 Task: Write a function that takes a file path as a parameter and checks if the file exists.
Action: Mouse moved to (817, 323)
Screenshot: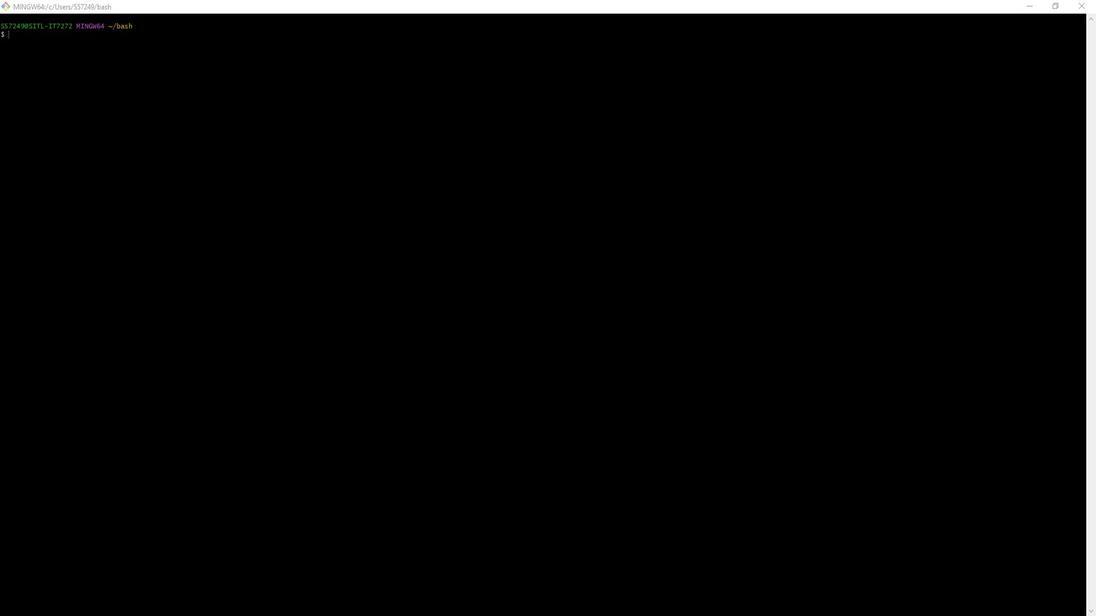 
Action: Mouse pressed left at (817, 323)
Screenshot: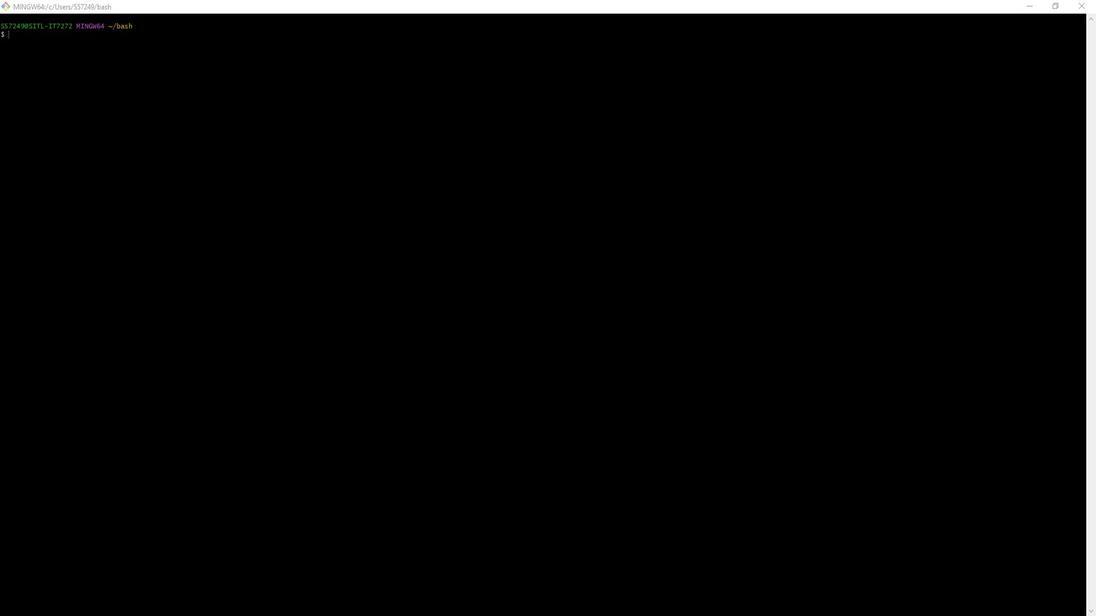 
Action: Mouse moved to (953, 54)
Screenshot: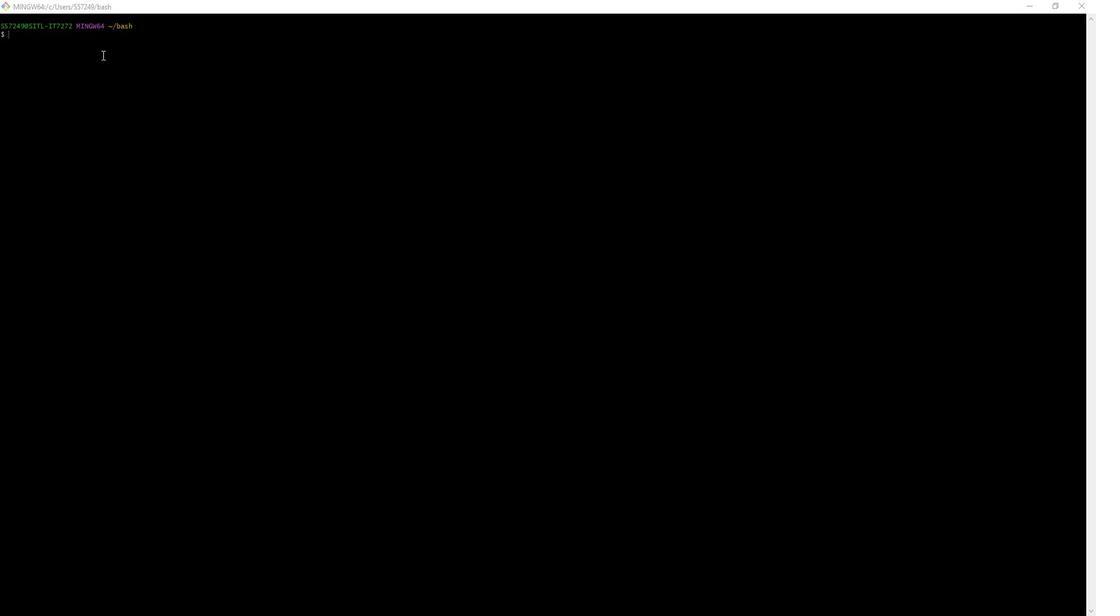 
Action: Mouse pressed left at (953, 54)
Screenshot: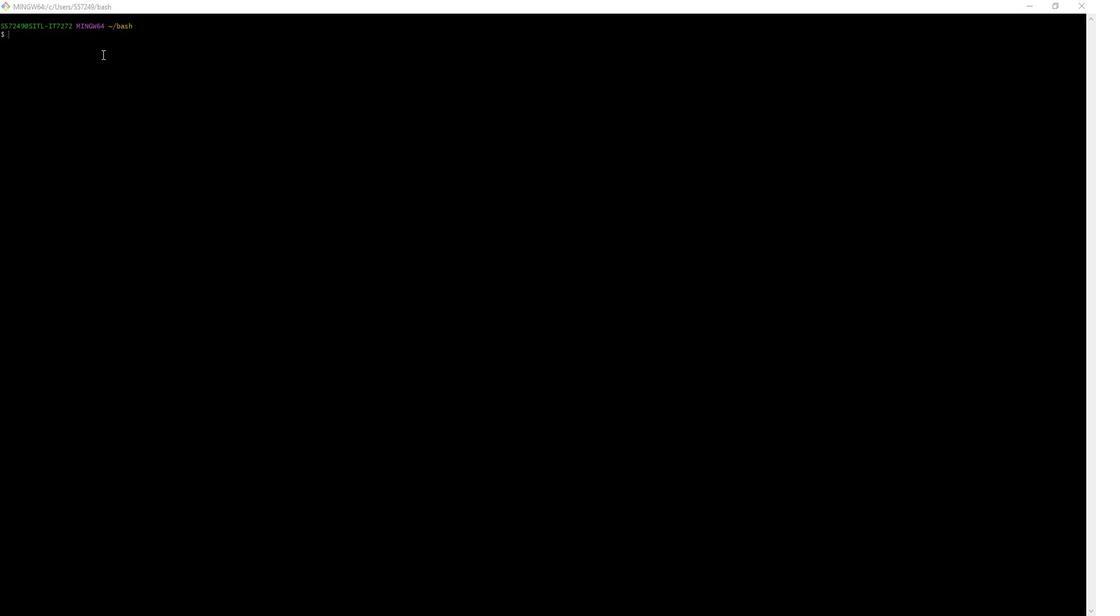 
Action: Mouse moved to (498, 503)
Screenshot: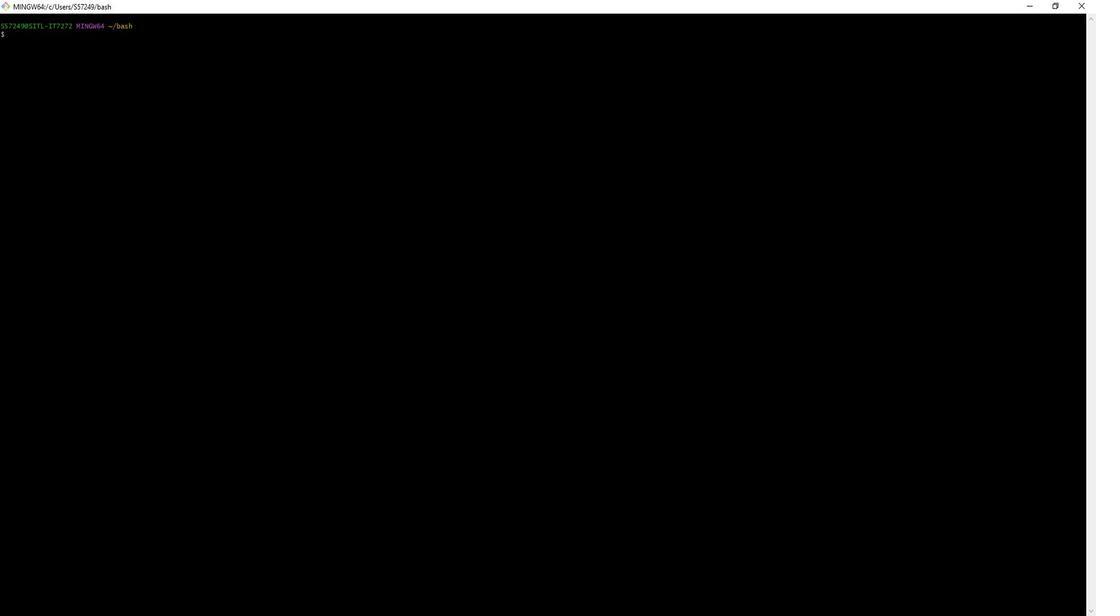 
Action: Mouse pressed left at (498, 503)
Screenshot: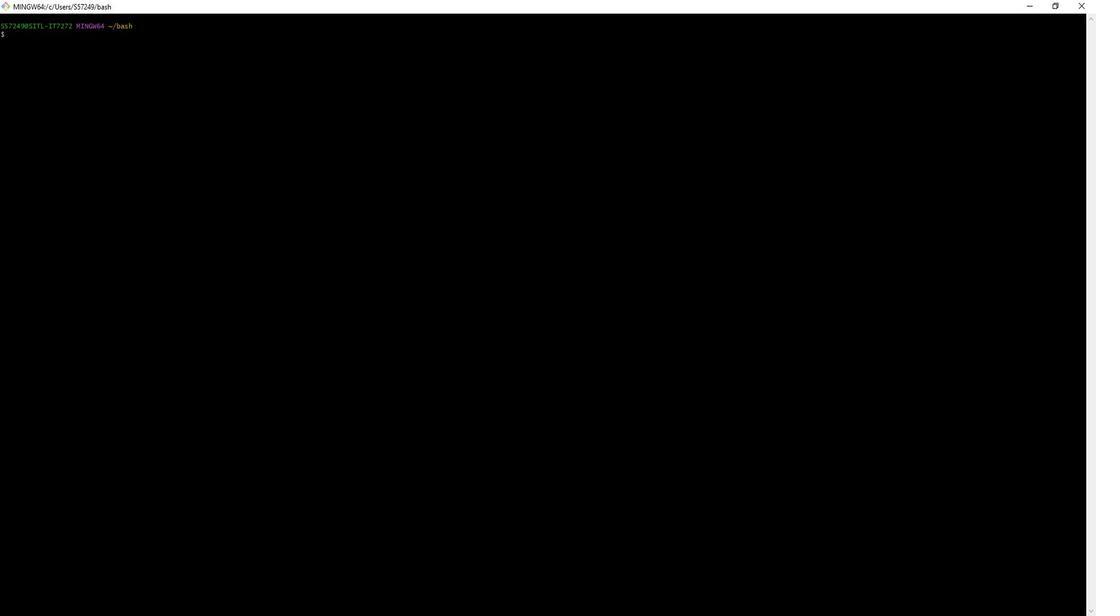 
Action: Mouse moved to (930, 58)
Screenshot: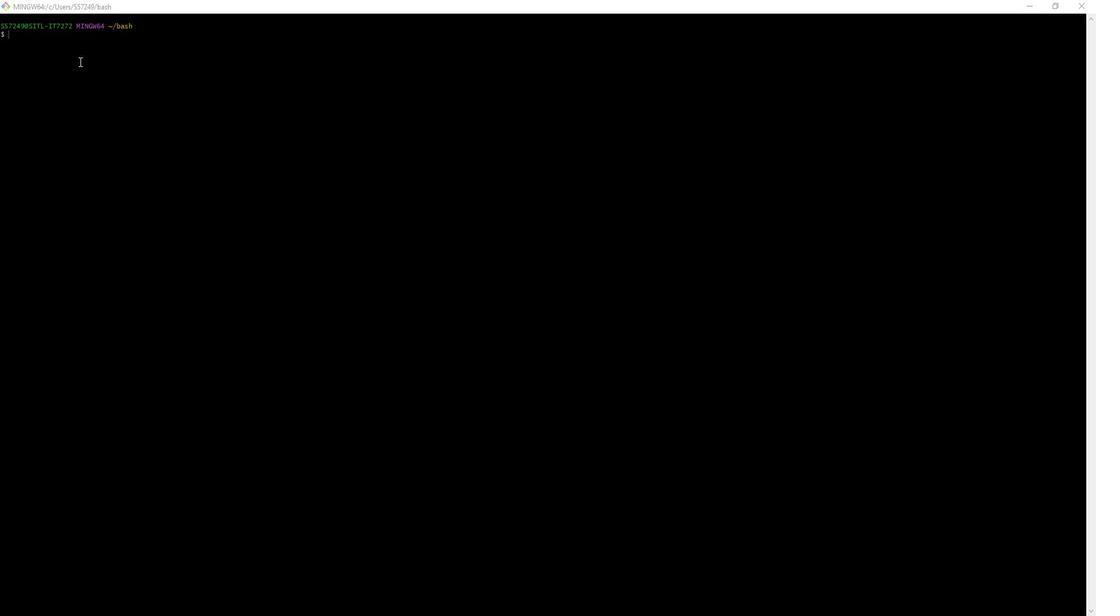 
Action: Mouse pressed left at (930, 58)
Screenshot: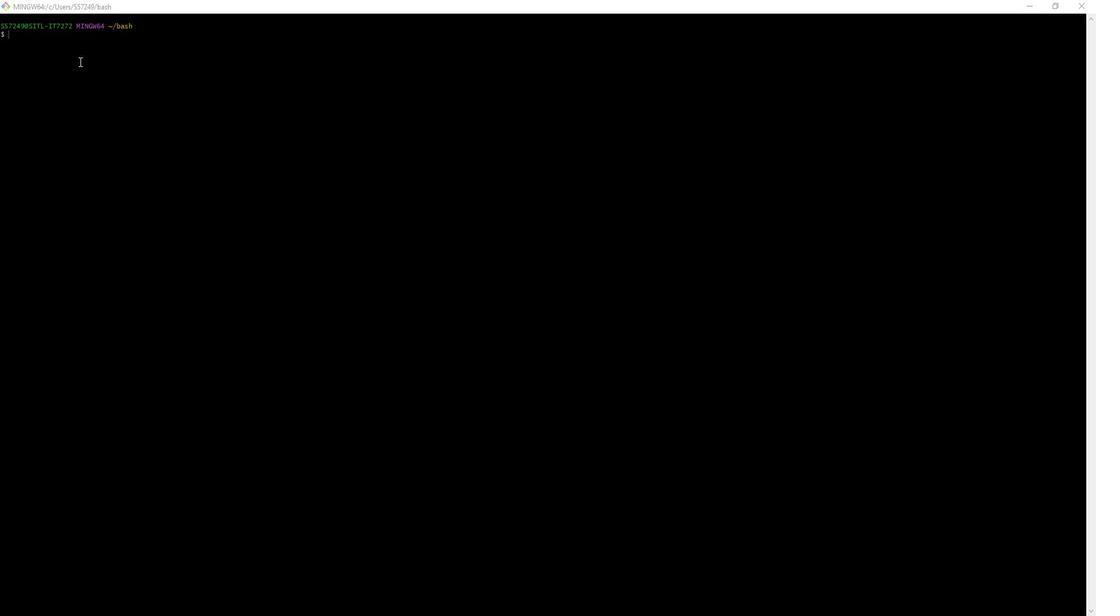 
Action: Mouse moved to (1001, 90)
Screenshot: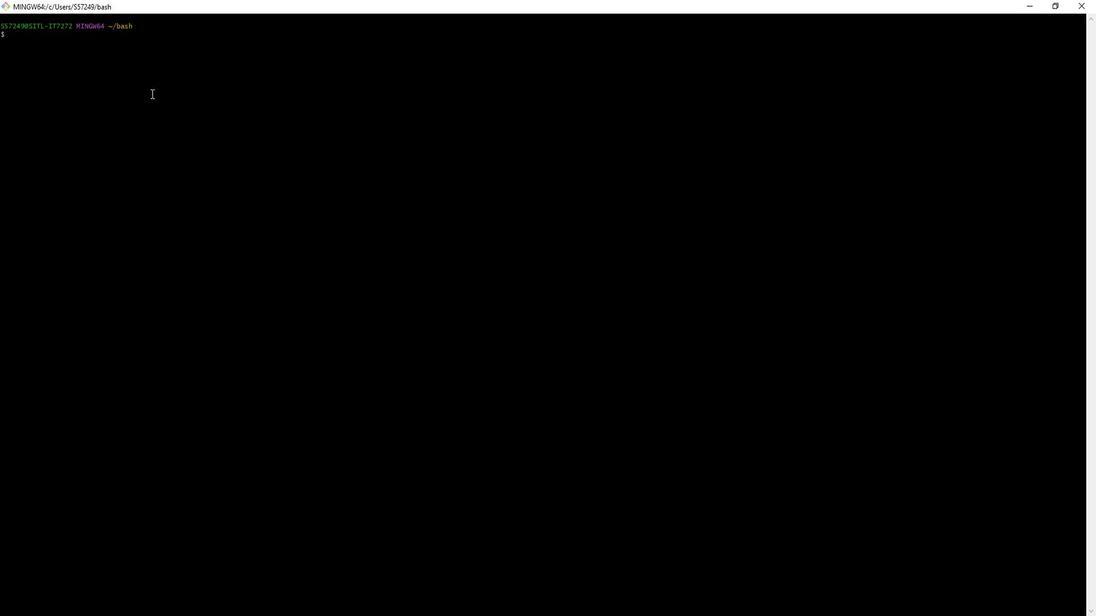 
Action: Mouse pressed left at (1001, 90)
Screenshot: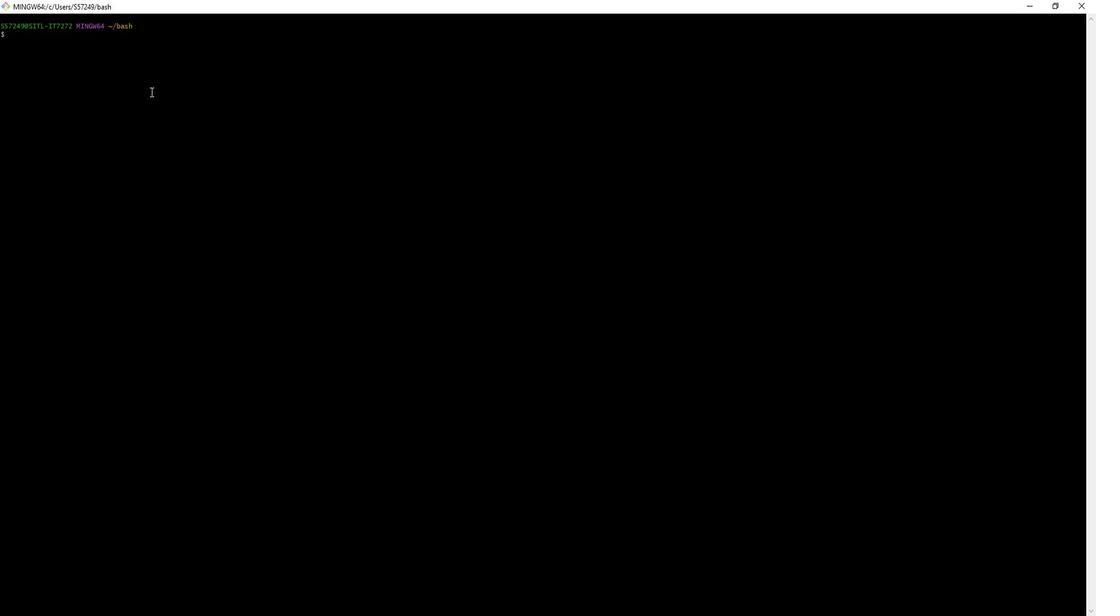 
Action: Mouse moved to (1001, 90)
Screenshot: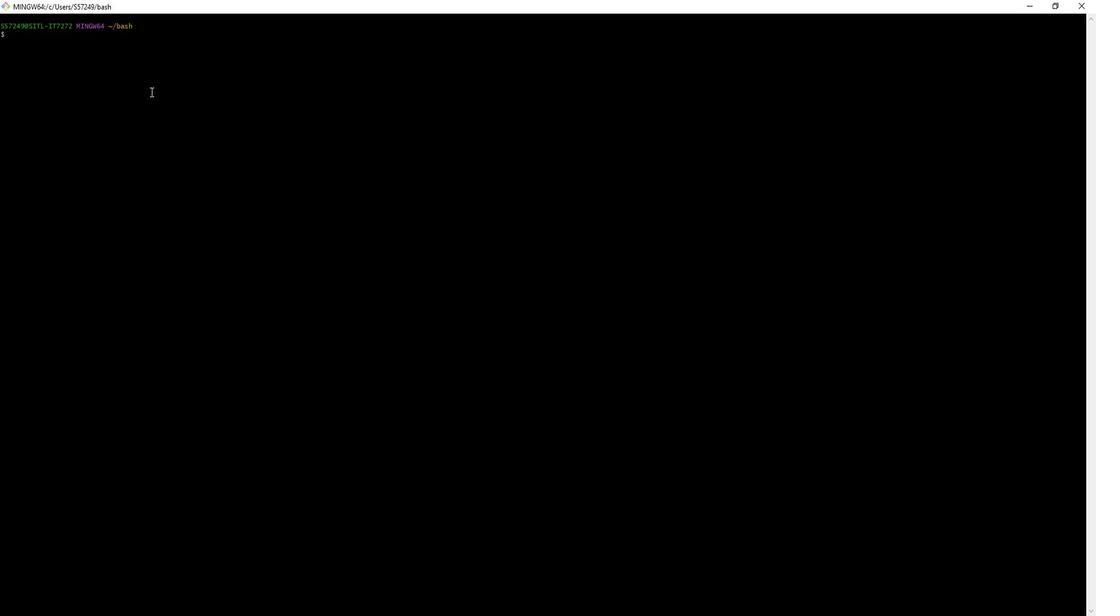 
Action: Key pressed l<Key.backspace><Key.backspace>ch<Key.backspace><Key.backspace>vim<Key.space>is<Key.shift>File<Key.shift>Exists.sh<Key.enter>i<Key.enter><Key.shift>#<Key.shift>!/bin/bash<Key.enter><Key.backspace><Key.enter><Key.shift><Key.shift><Key.shift><Key.shift><Key.shift><Key.shift><Key.shift><Key.shift><Key.shift><Key.shift><Key.shift><Key.shift><Key.shift><Key.shift><Key.shift><Key.shift><Key.shift><Key.shift><Key.shift><Key.shift><Key.shift><Key.shift><Key.shift><Key.shift><Key.shift><Key.shift><Key.shift><Key.shift><Key.shift><Key.shift><Key.shift><Key.shift><Key.shift><Key.shift><Key.shift><Key.shift><Key.shift>#<Key.space><Key.shift><Key.shift><Key.shift><Key.shift><Key.shift><Key.shift><Key.shift><Key.shift><Key.shift><Key.shift><Key.shift>Function<Key.space>to<Key.space>check<Key.space>if<Key.space>a<Key.space>file<Key.space>exists<Key.enter><Key.backspace><Key.backspace>check<Key.shift_r>_file<Key.shift_r>_existence<Key.shift_r>()<Key.space><Key.shift_r>{<Key.enter><Key.enter>local<Key.space>file<Key.shift_r>_path=<Key.shift_r>""<Key.left><Key.shift><Key.shift><Key.shift><Key.shift><Key.shift><Key.shift><Key.shift><Key.shift><Key.shift><Key.shift><Key.shift><Key.shift><Key.shift><Key.shift><Key.shift><Key.shift><Key.shift><Key.shift><Key.shift><Key.shift><Key.shift><Key.shift><Key.shift><Key.shift><Key.shift><Key.shift><Key.shift><Key.shift><Key.shift>1<Key.right><Key.enter><Key.enter>if<Key.space>[]<Key.left><Key.space>-e<Key.space><Key.shift_r>""<Key.space><Key.left><Key.left><Key.shift>$file<Key.shift_r>_path<Key.right><Key.right><Key.right>;<Key.space>then<Key.enter>echo<Key.space><Key.shift_r>""<Key.left><Key.shift><Key.shift>File<Key.space>exists<Key.shift_r>:<Key.space><Key.shift>$file<Key.shift_r>_path<Key.right><Key.enter><Key.left>else<Key.enter>echo<Key.space><Key.shift_r>""<Key.left><Key.shift_r><Key.shift_r><Key.shift_r><Key.shift_r><Key.shift_r><Key.shift_r>File<Key.space>does<Key.space>nor<Key.backspace>t<Key.space>exist<Key.shift_r>:<Key.space><Key.shift><Key.shift><Key.shift><Key.shift><Key.shift><Key.shift><Key.shift><Key.shift><Key.shift><Key.shift>$file<Key.shift_r>_path<Key.right><Key.enter><Key.left>fi<Key.enter><Key.left><Key.shift_r>}<Key.enter><Key.enter><Key.shift>#<Key.space><Key.shift>Example<Key.space>usage<Key.enter><Key.backspace><Key.backspace>file<Key.shift_r>_path=<Key.shift_r><Key.shift_r><Key.shift_r><Key.shift_r><Key.shift_r><Key.shift_r><Key.shift_r>""<Key.left>/c/<Key.shift>Users/<Key.shift>S57249/bash<Key.right><Key.left>/file1<Key.backspace>.txt<Key.right><Key.enter><Key.enter><Key.backspace>check<Key.shift_r>_file<Key.shift_r>_existence<Key.space><Key.shift_r>""<Key.left><Key.shift>$file<Key.shift_r>_path<Key.right><Key.esc><Key.shift_r>:wq<Key.enter>chmod<Key.space><Key.shift_r>+x<Key.space>is<Key.shift>File<Key.shift>Exists.sh<Key.enter>./is<Key.shift>File<Key.shift>Exists.sh<Key.enter>vim<Key.space>is<Key.shift>Fil<Key.shift>Exists.sh<Key.enter><Key.esc><Key.shift_r>:wq<Key.enter>vim<Key.space>is<Key.shift_r><Key.shift_r><Key.shift_r><Key.shift_r><Key.shift_r><Key.shift_r><Key.shift_r><Key.shift_r>File<Key.shift>Exists.sh<Key.enter><Key.up><Key.up><Key.down><Key.down><Key.up><Key.up><Key.up><Key.up><Key.up><Key.down><Key.up><Key.up><Key.up><Key.up><Key.up><Key.up><Key.up><Key.up><Key.down><Key.left>i<Key.shift>$<Key.right><Key.esc><Key.shift_r>:wq<Key.enter>./is<Key.shift>File<Key.shift>Exists.sh<Key.enter>vim<Key.space>is<Key.shift>File<Key.shift>Exists.sh<Key.enter>i<Key.up><Key.up><Key.down><Key.down><Key.down><Key.down><Key.down><Key.down><Key.down><Key.down><Key.down><Key.down><Key.down><Key.down><Key.right><Key.right><Key.right><Key.right><Key.right><Key.right><Key.right><Key.right><Key.right><Key.right>1<Key.right><Key.delete><Key.delete><Key.delete>sh<Key.esc><Key.shift_r>:wq<Key.enter>./is<Key.shift>File<Key.shift>Exists.sh<Key.enter>
Screenshot: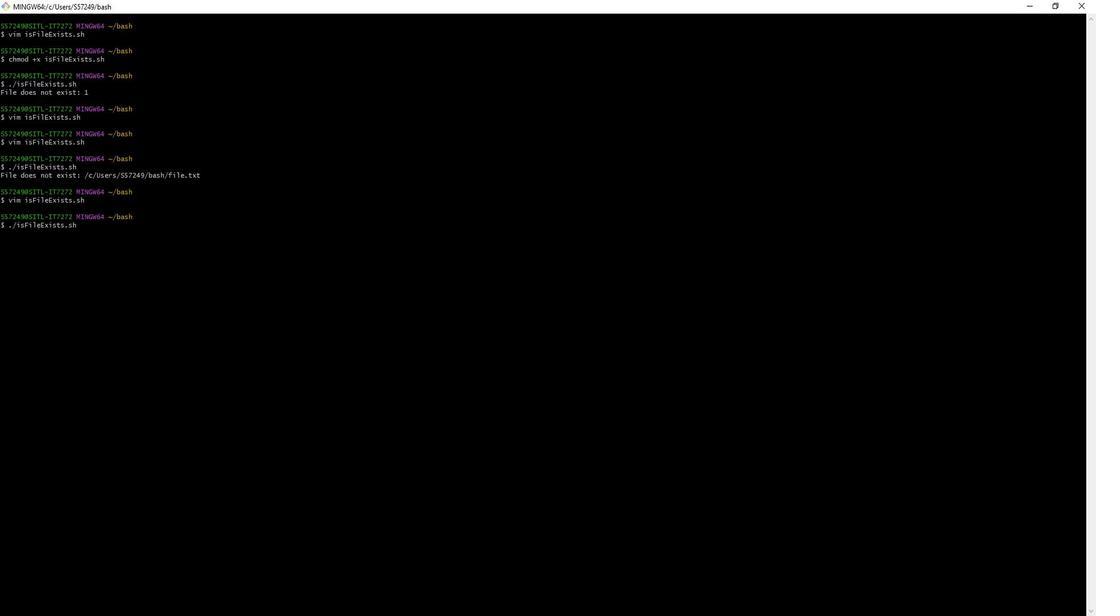 
Action: Mouse moved to (965, 272)
Screenshot: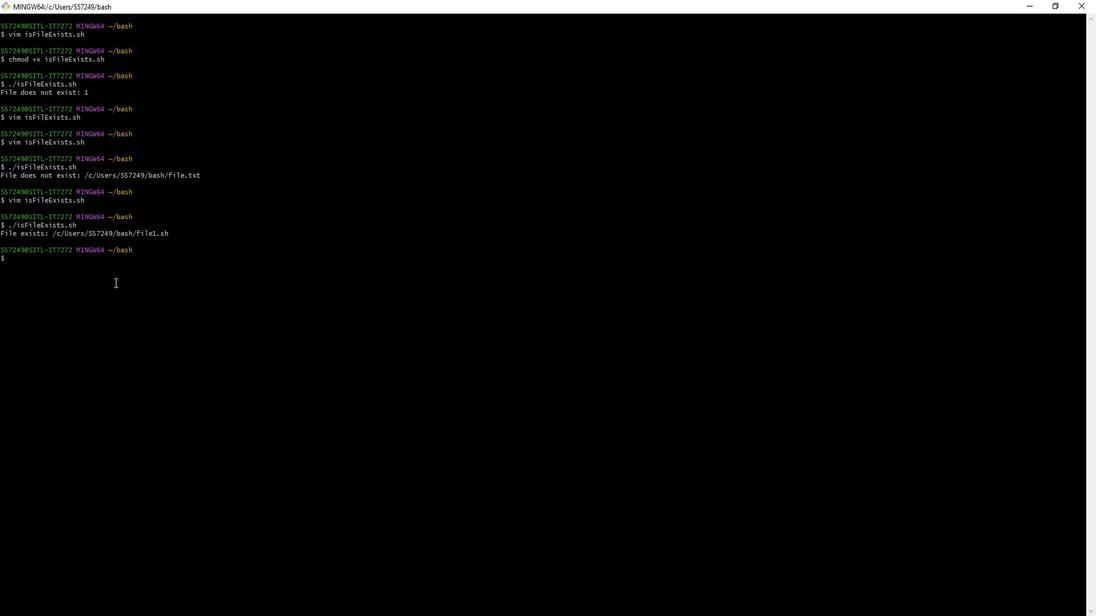 
Action: Mouse pressed left at (965, 272)
Screenshot: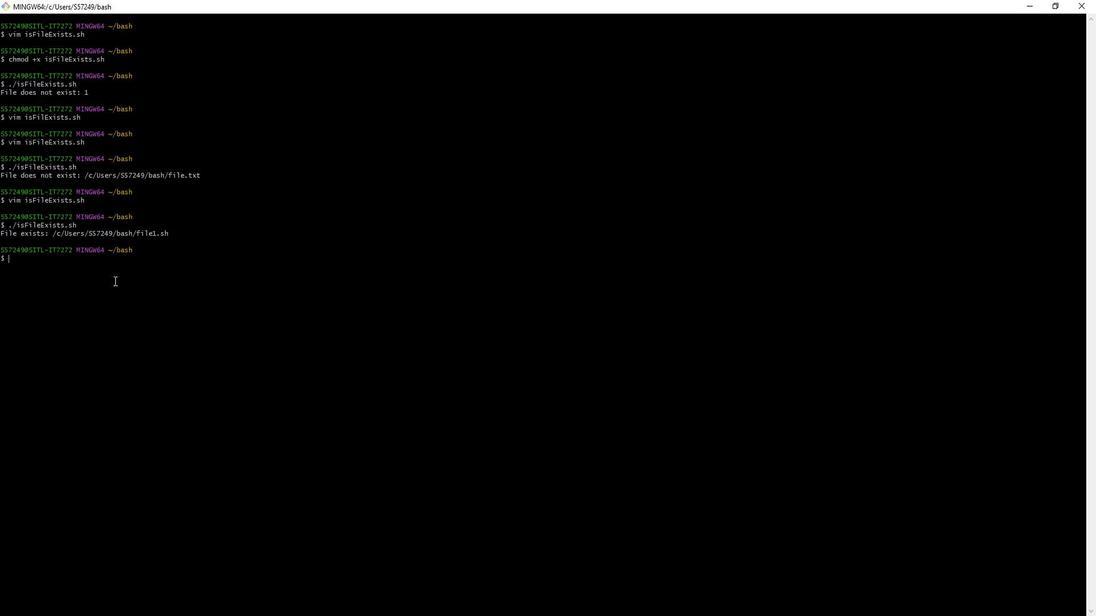 
Action: Key pressed ls<Key.enter>
Screenshot: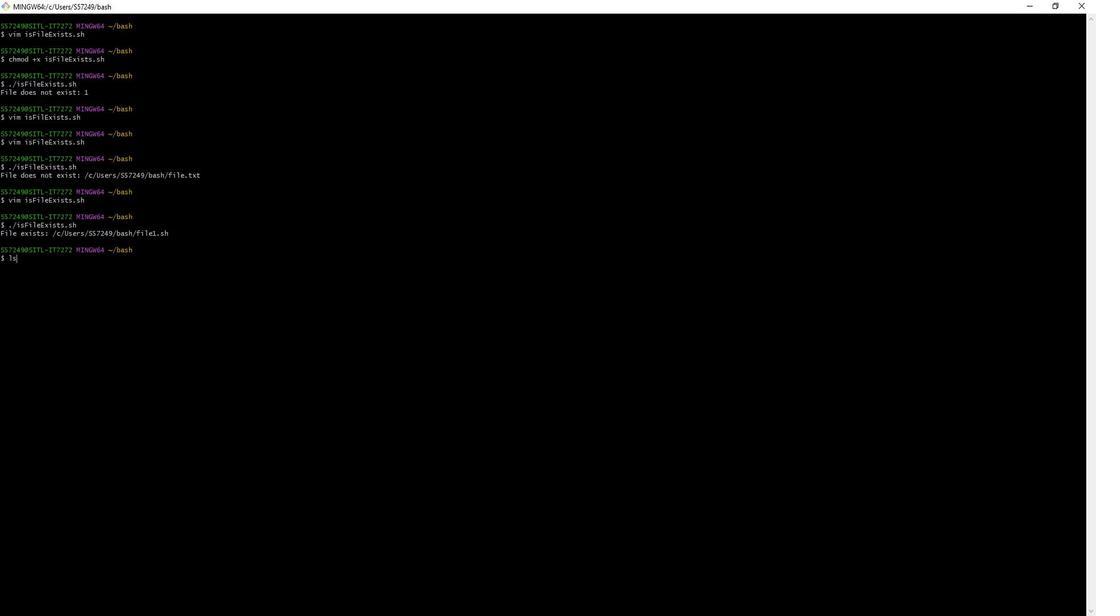 
Action: Mouse moved to (451, 500)
Screenshot: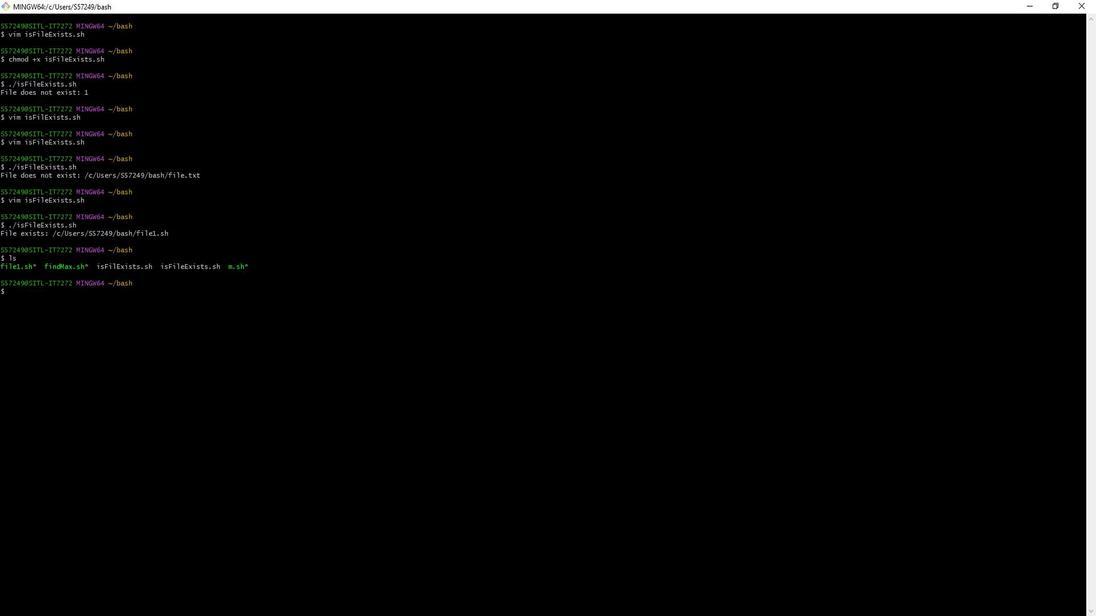 
Action: Mouse pressed left at (451, 500)
Screenshot: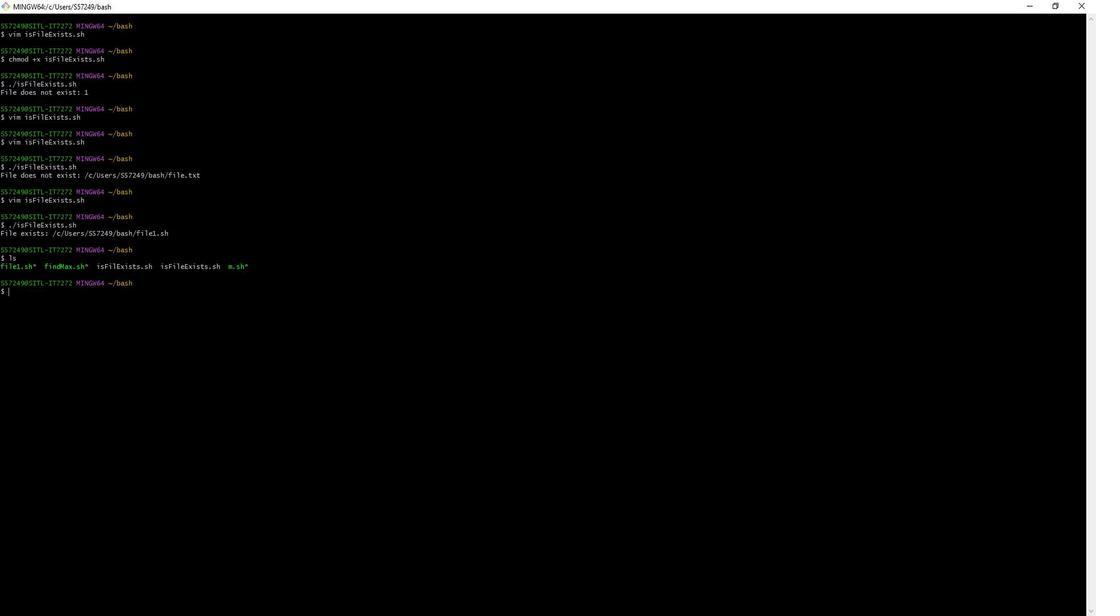 
Action: Mouse moved to (472, 461)
Screenshot: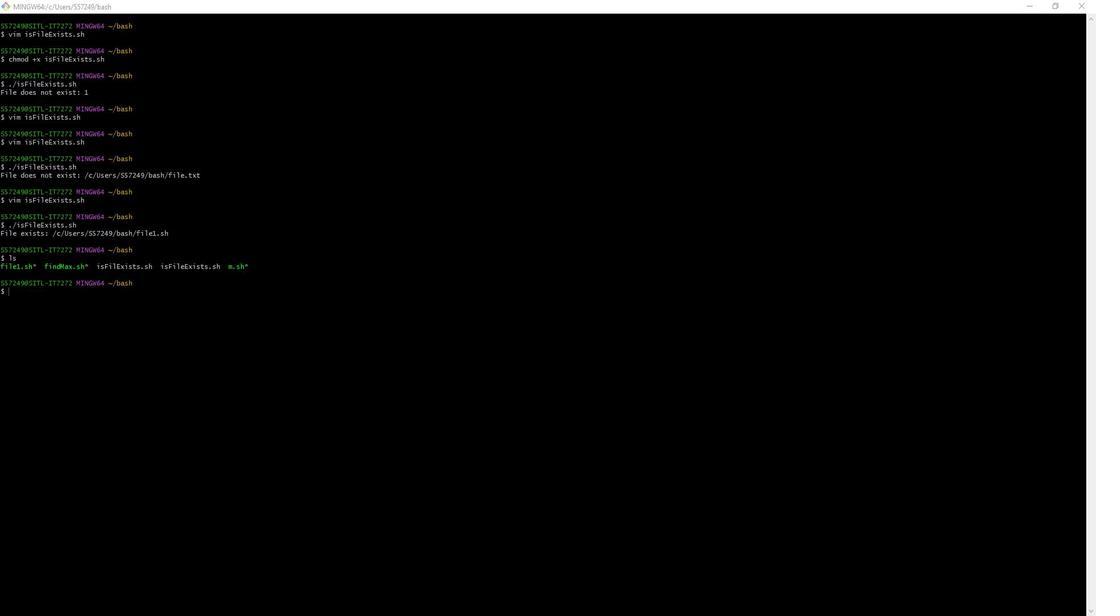 
Action: Mouse pressed left at (472, 461)
Screenshot: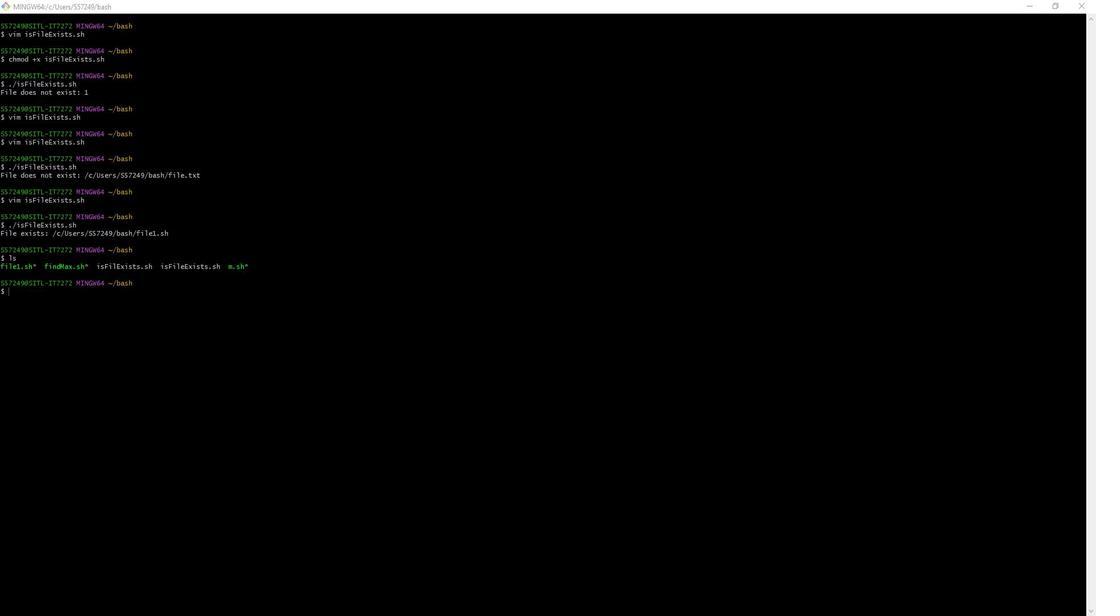 
Action: Mouse moved to (576, 284)
Screenshot: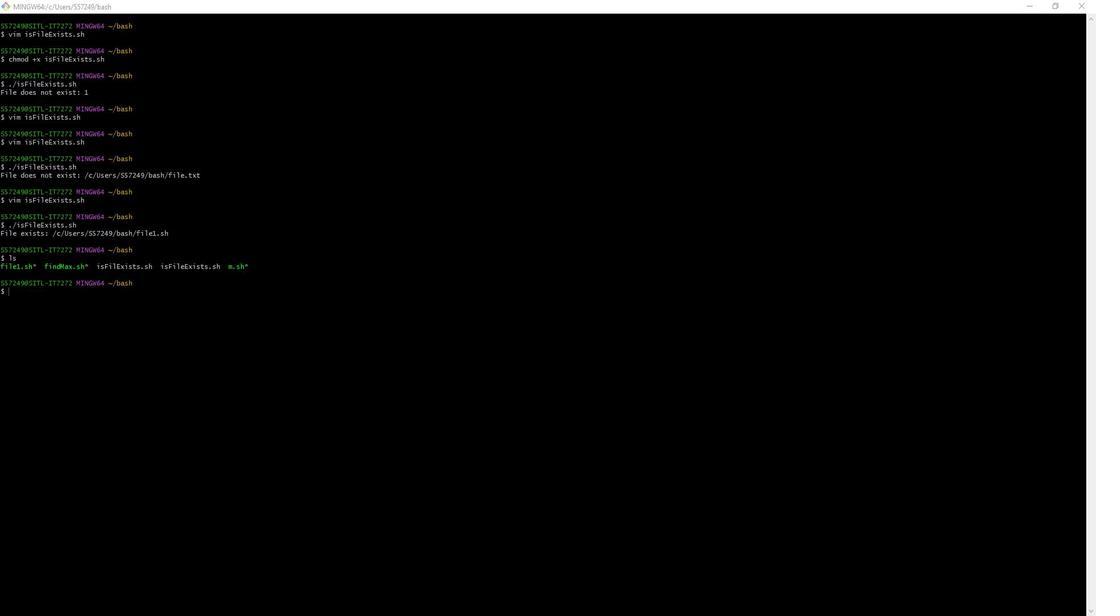 
Action: Mouse pressed left at (576, 284)
Screenshot: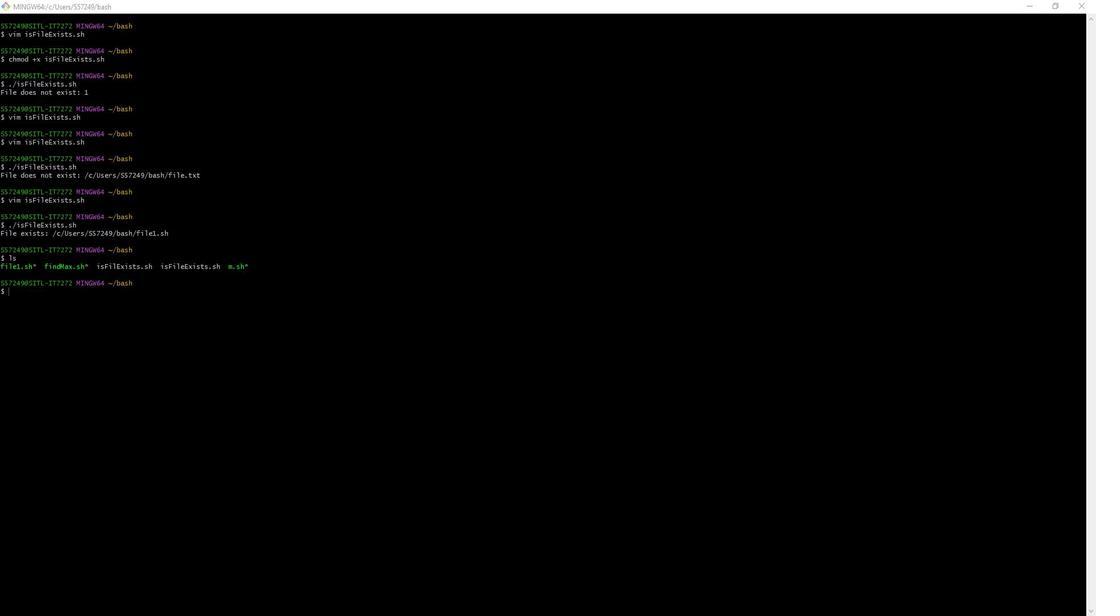 
Action: Mouse moved to (576, 283)
Screenshot: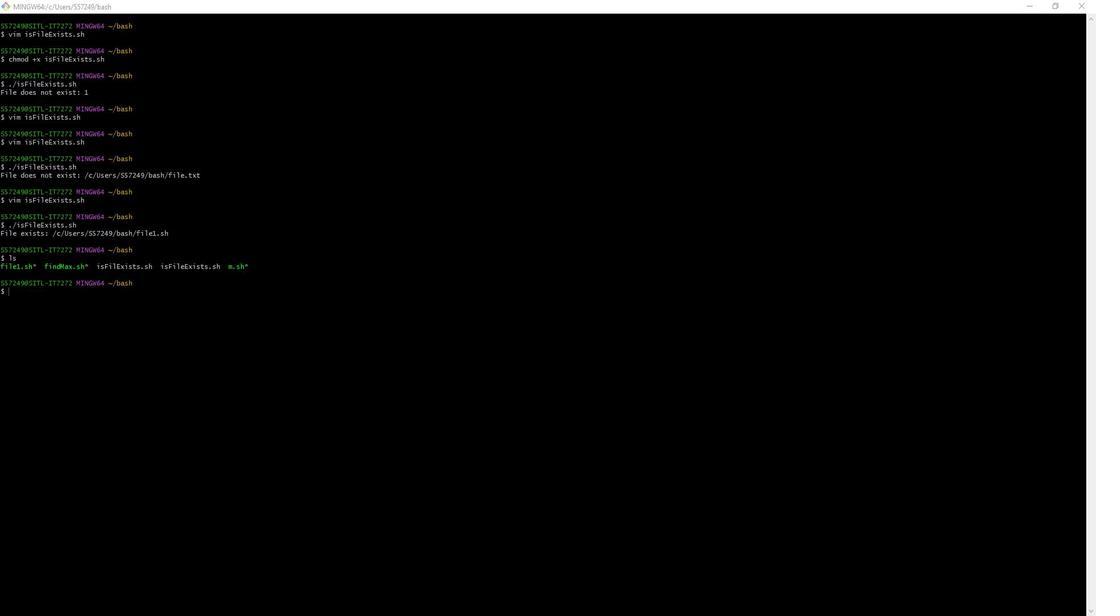 
